 Task: Check the average views per listing of fenced back yard in the last 3 years.
Action: Mouse moved to (819, 197)
Screenshot: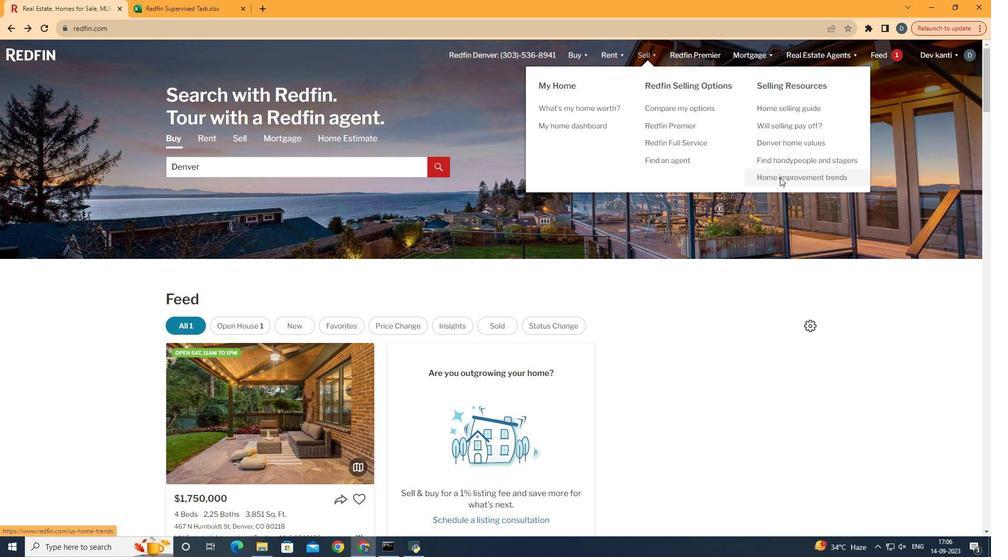 
Action: Mouse pressed left at (819, 197)
Screenshot: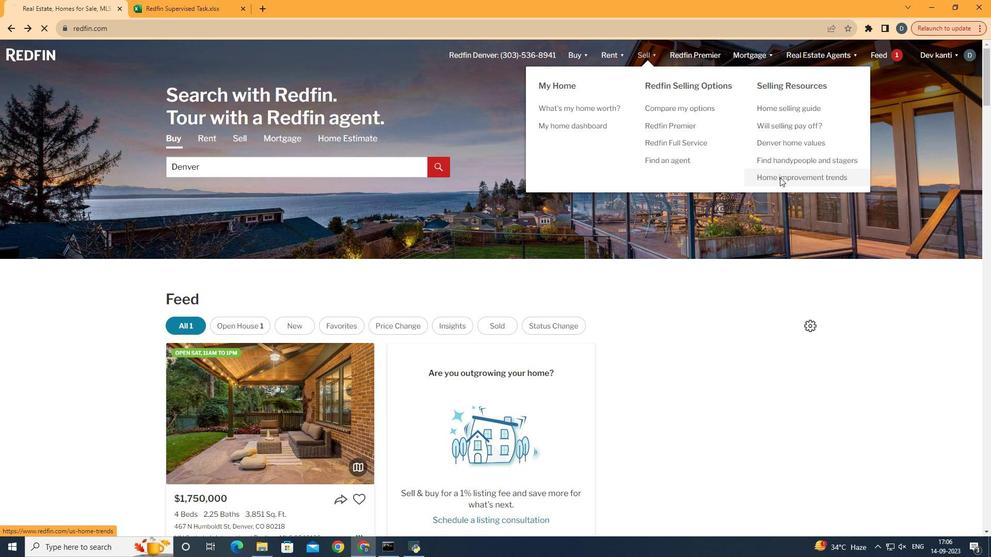 
Action: Mouse moved to (267, 209)
Screenshot: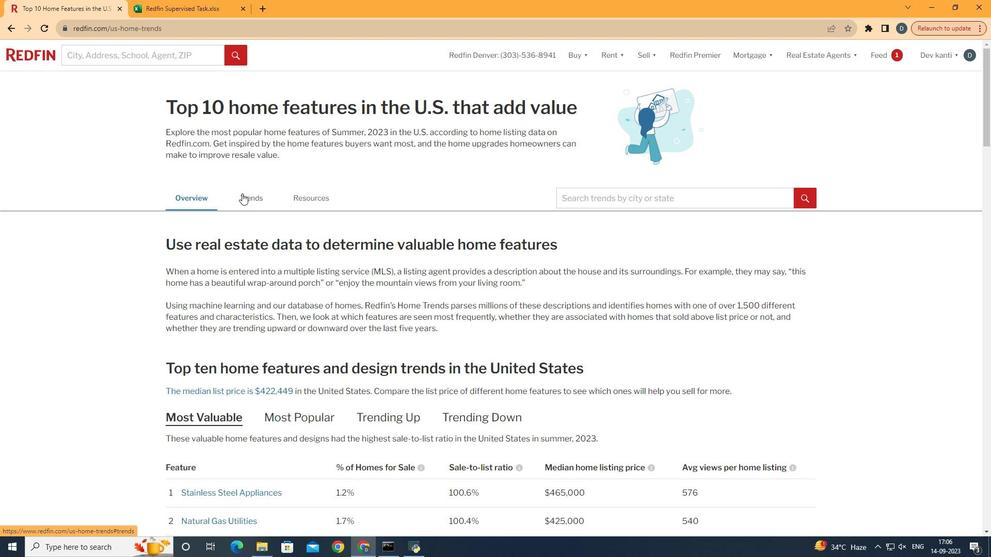 
Action: Mouse pressed left at (267, 209)
Screenshot: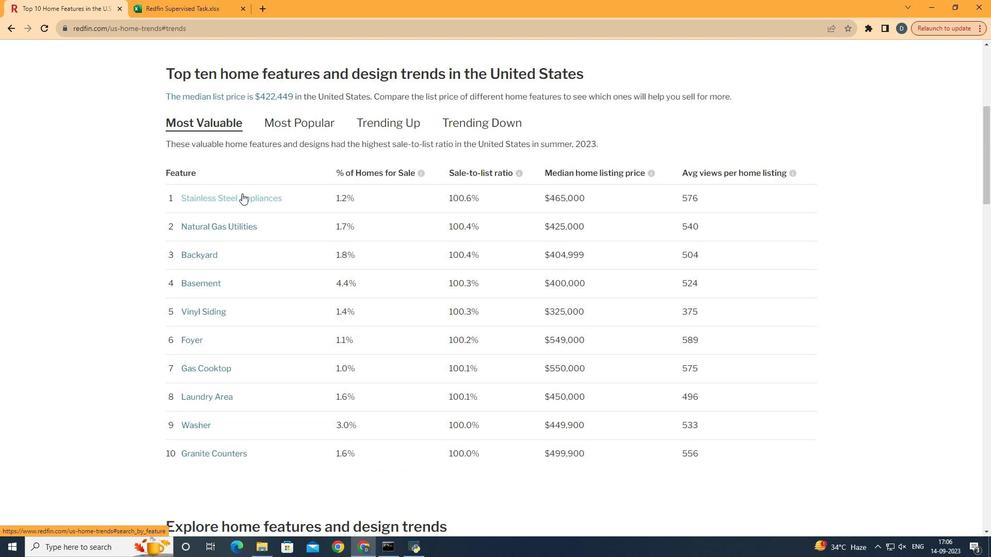 
Action: Mouse moved to (438, 266)
Screenshot: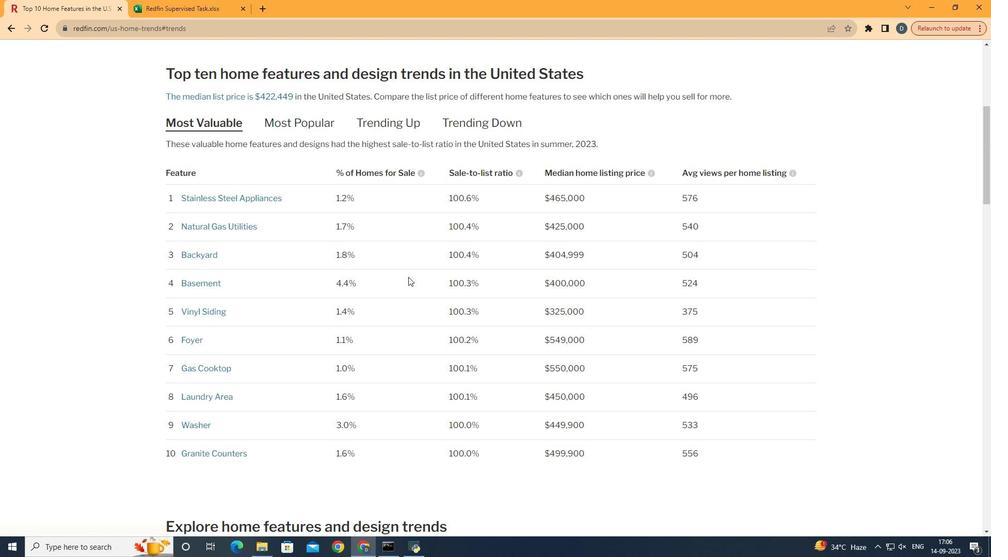 
Action: Mouse scrolled (438, 266) with delta (0, 0)
Screenshot: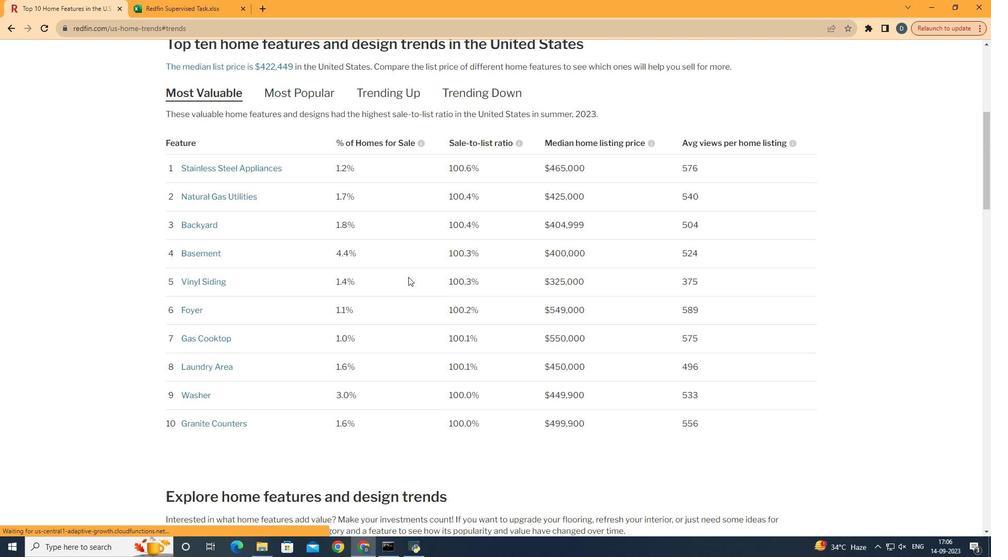
Action: Mouse scrolled (438, 266) with delta (0, 0)
Screenshot: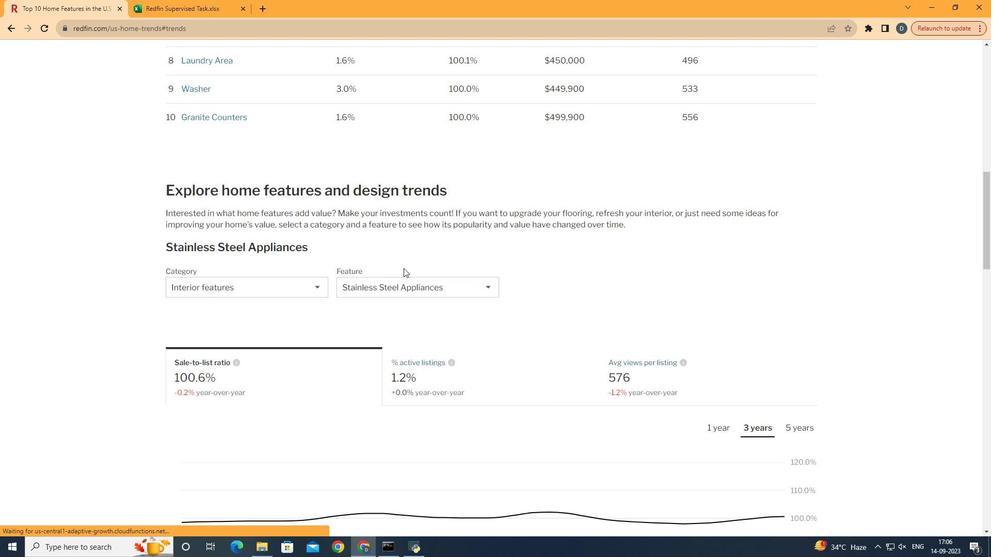 
Action: Mouse scrolled (438, 266) with delta (0, 0)
Screenshot: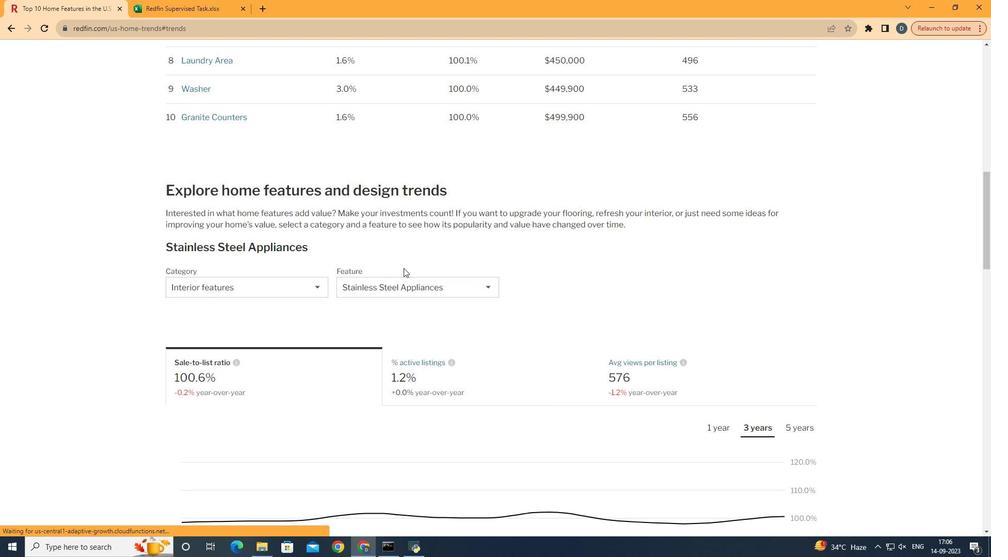 
Action: Mouse scrolled (438, 266) with delta (0, 0)
Screenshot: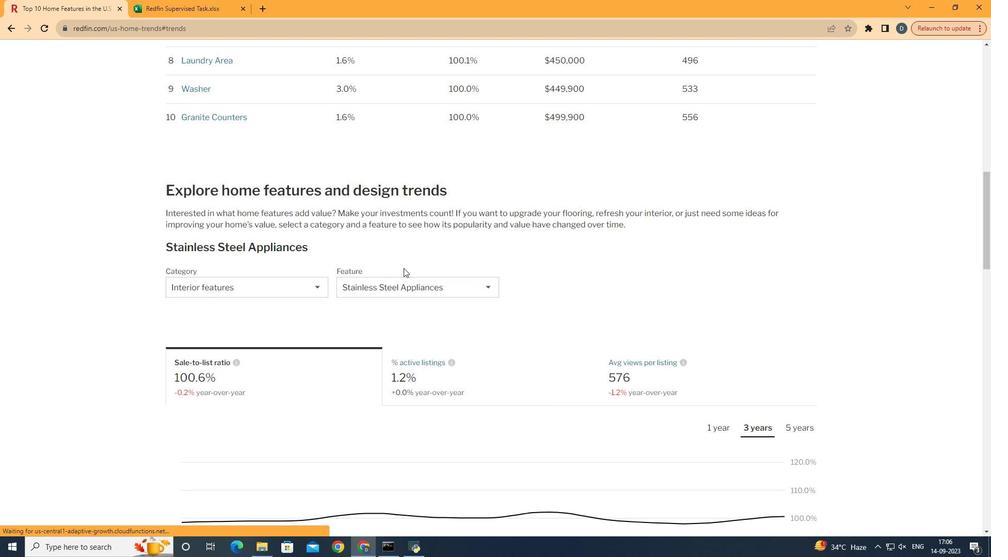 
Action: Mouse scrolled (438, 266) with delta (0, 0)
Screenshot: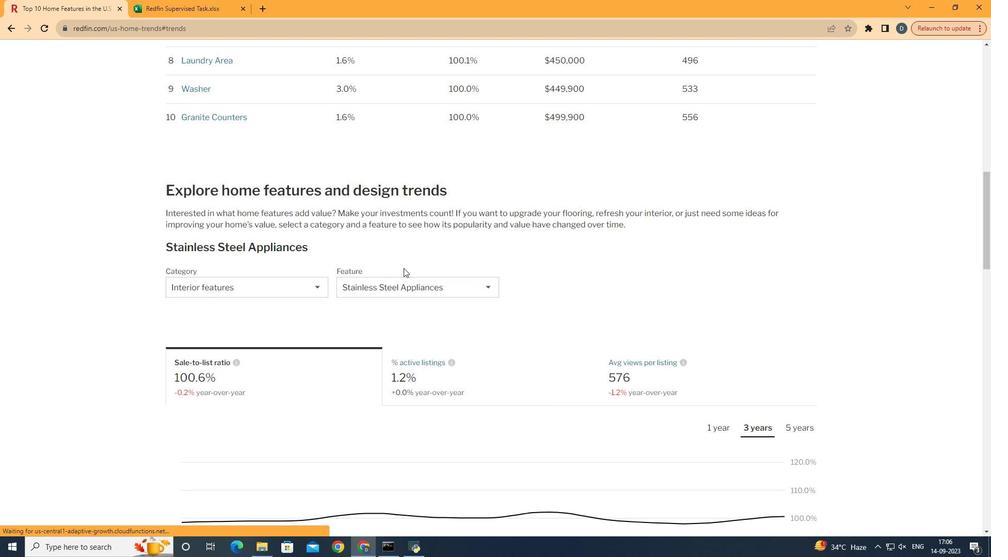 
Action: Mouse scrolled (438, 266) with delta (0, 0)
Screenshot: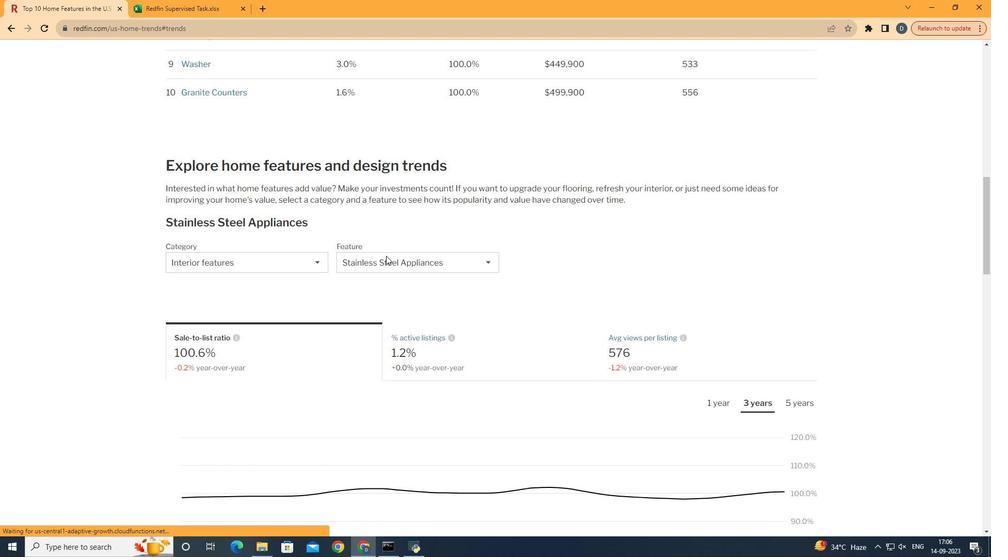 
Action: Mouse scrolled (438, 266) with delta (0, 0)
Screenshot: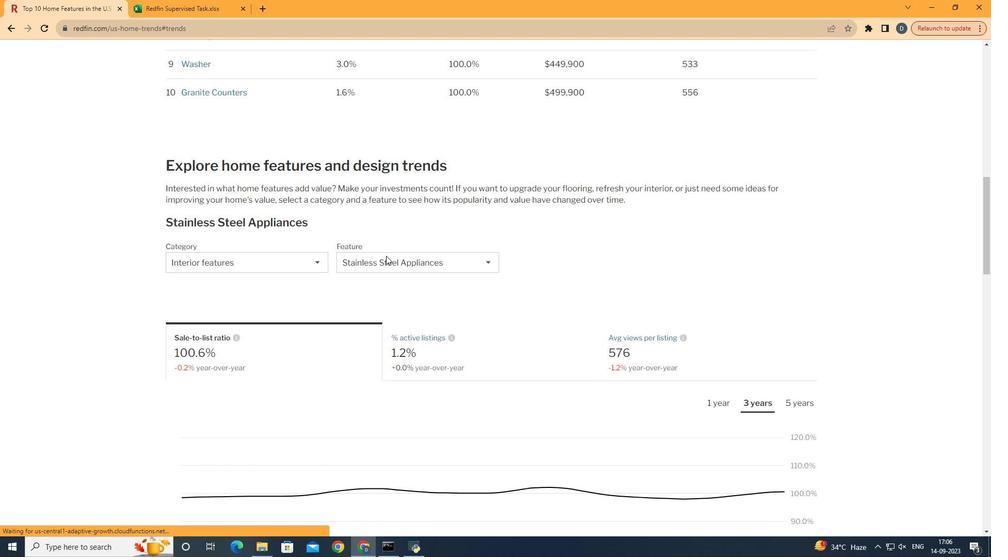 
Action: Mouse moved to (355, 235)
Screenshot: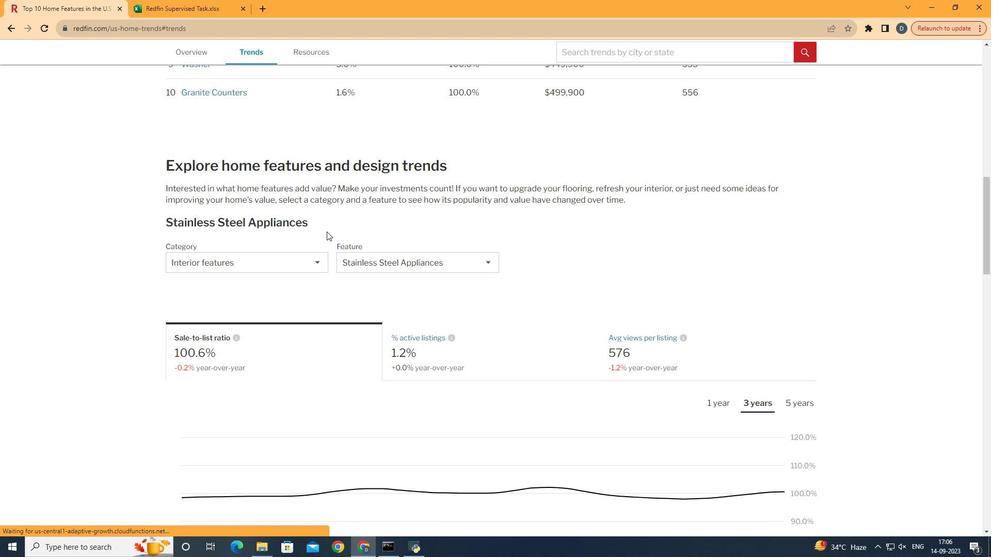 
Action: Mouse scrolled (355, 235) with delta (0, 0)
Screenshot: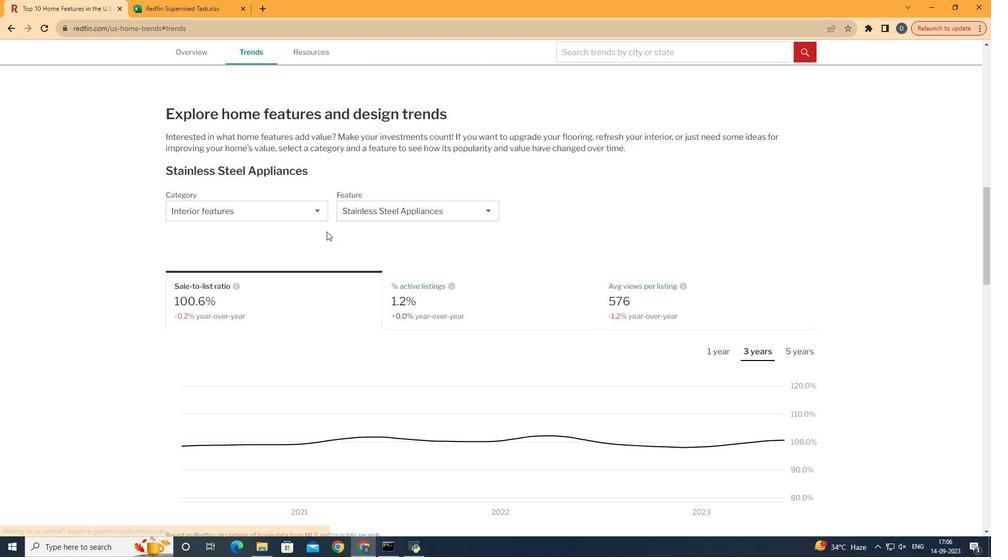 
Action: Mouse moved to (326, 219)
Screenshot: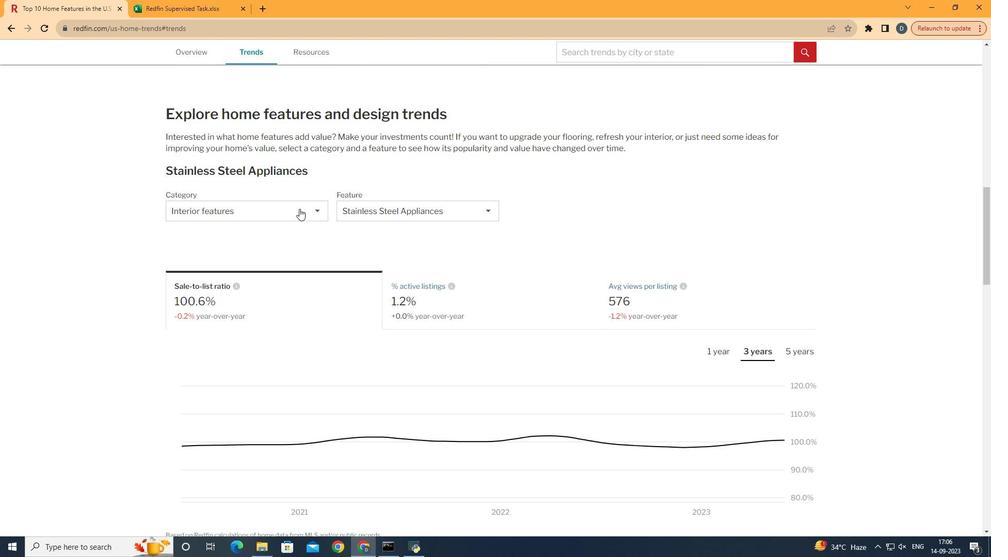 
Action: Mouse pressed left at (326, 219)
Screenshot: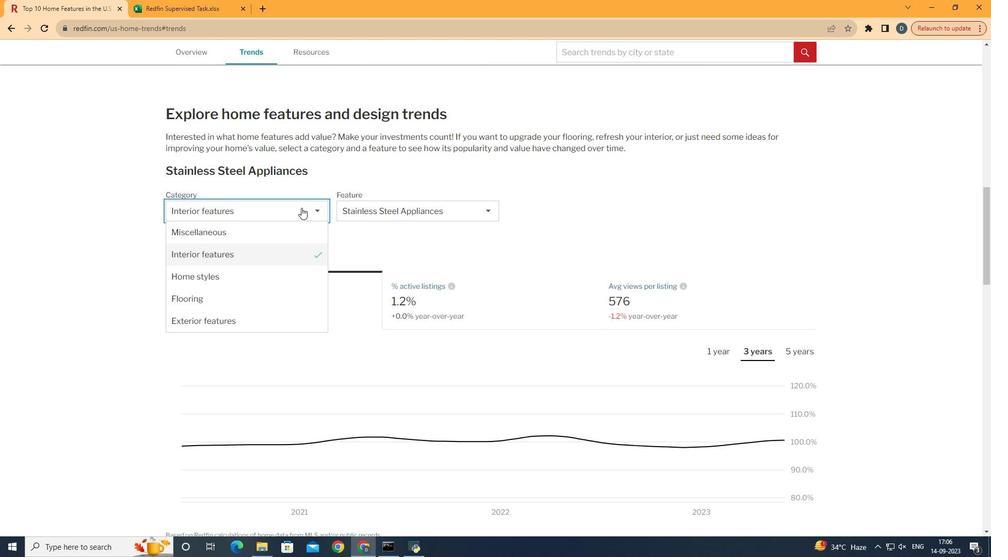 
Action: Mouse moved to (298, 296)
Screenshot: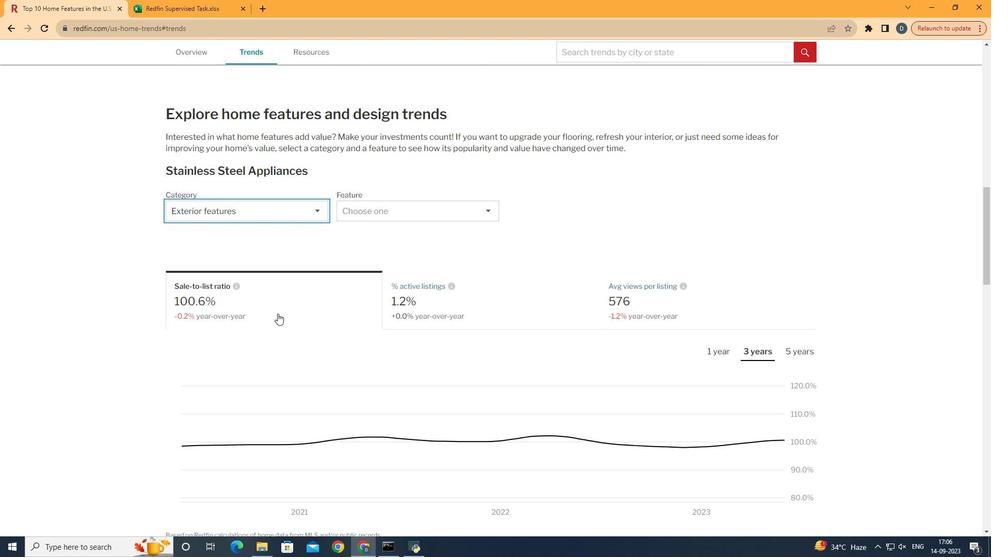 
Action: Mouse pressed left at (298, 296)
Screenshot: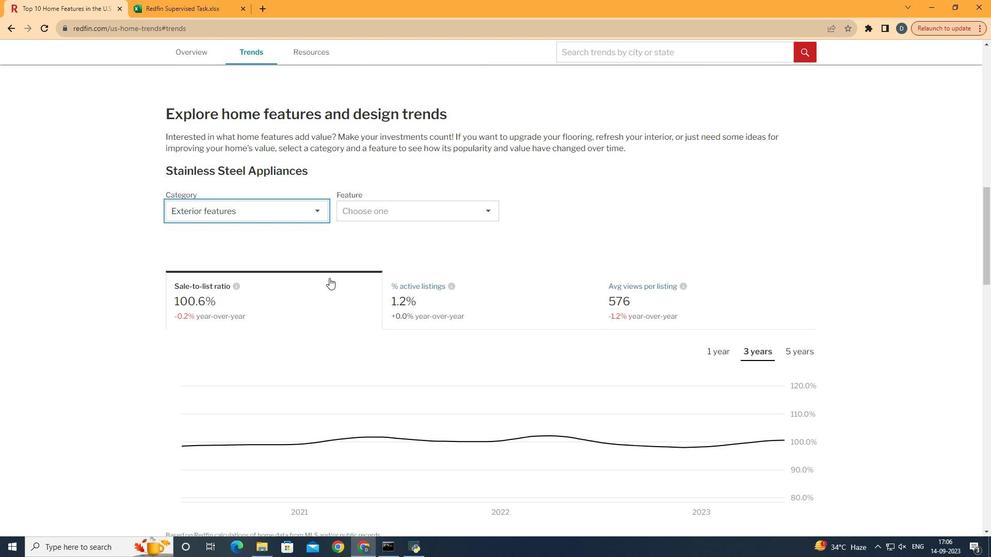 
Action: Mouse moved to (430, 221)
Screenshot: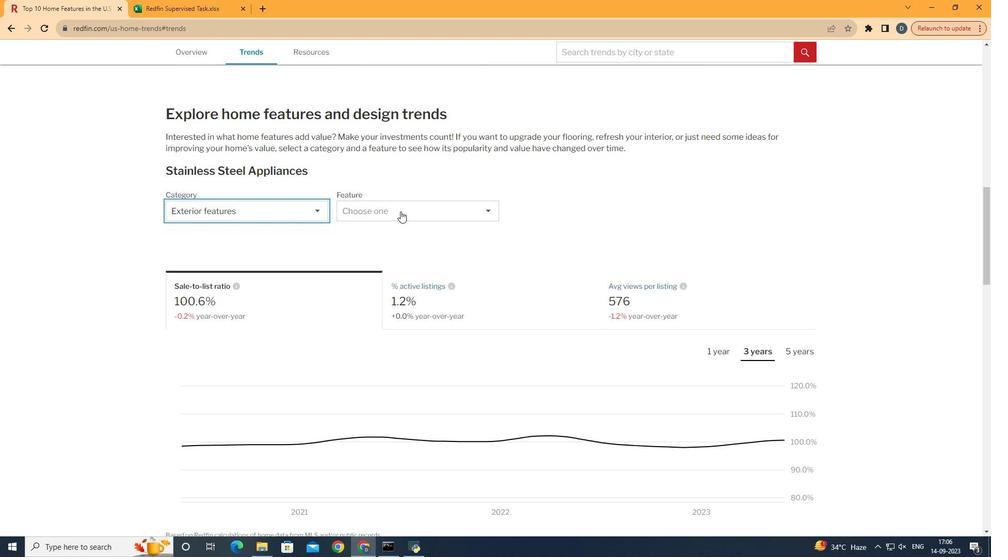 
Action: Mouse pressed left at (430, 221)
Screenshot: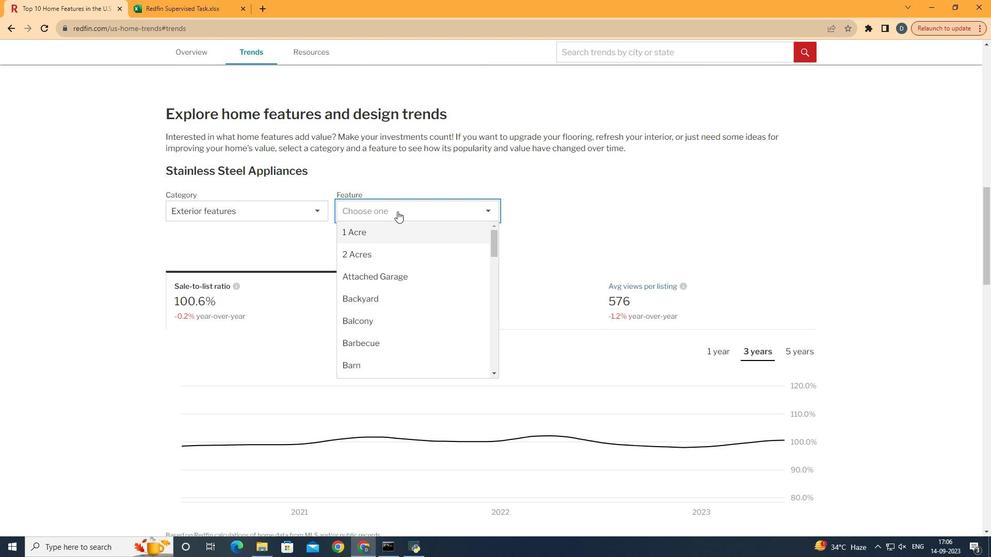 
Action: Mouse moved to (434, 268)
Screenshot: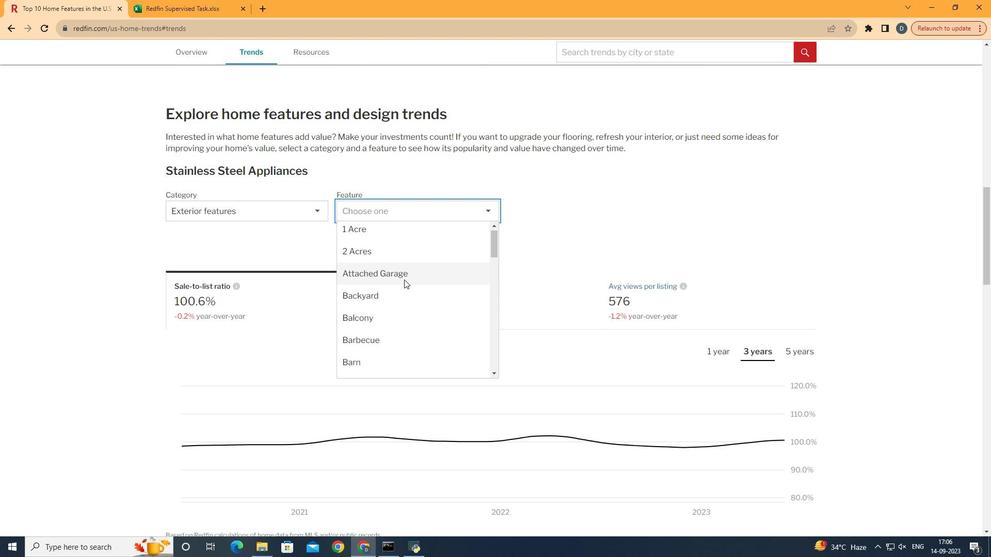 
Action: Mouse scrolled (434, 268) with delta (0, 0)
Screenshot: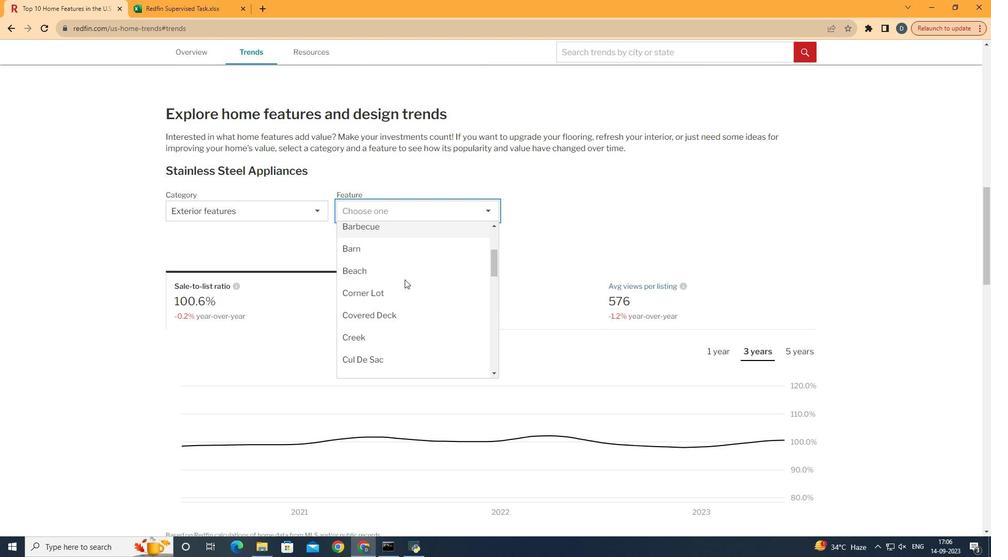 
Action: Mouse scrolled (434, 268) with delta (0, 0)
Screenshot: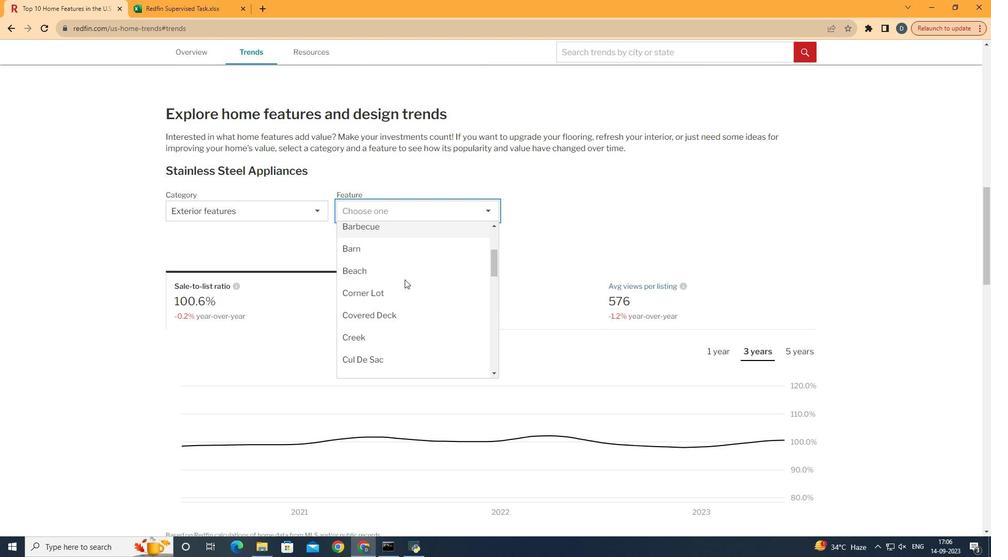 
Action: Mouse moved to (434, 268)
Screenshot: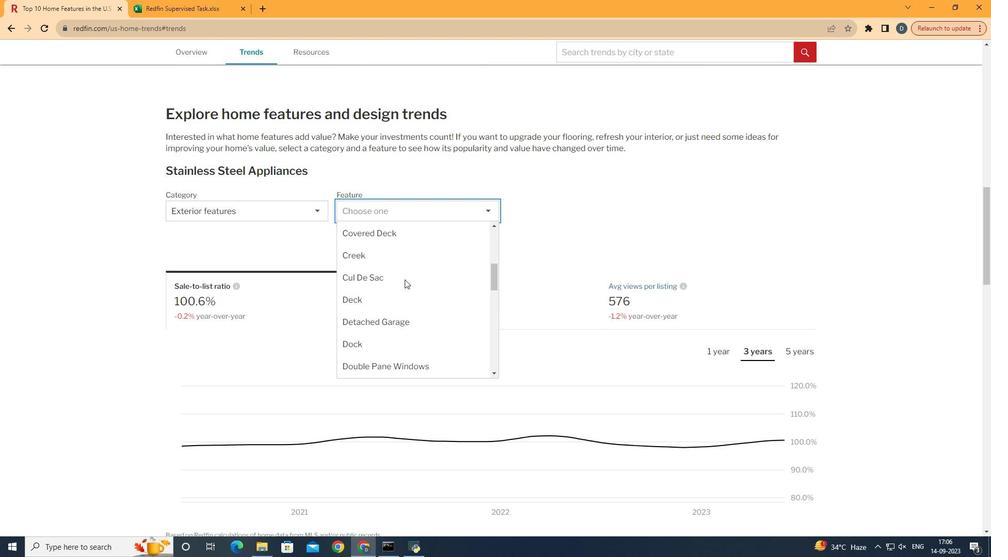 
Action: Mouse scrolled (434, 268) with delta (0, 0)
Screenshot: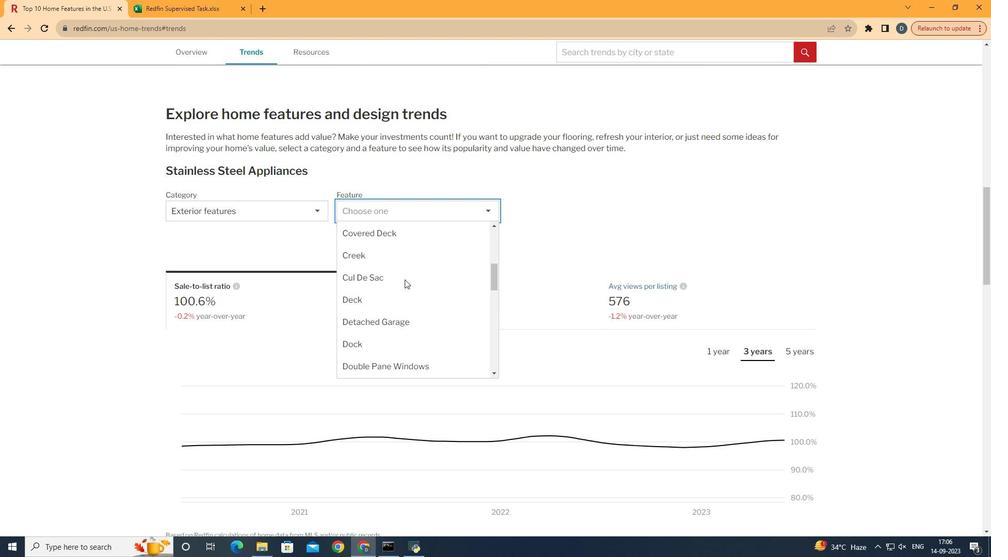 
Action: Mouse moved to (434, 268)
Screenshot: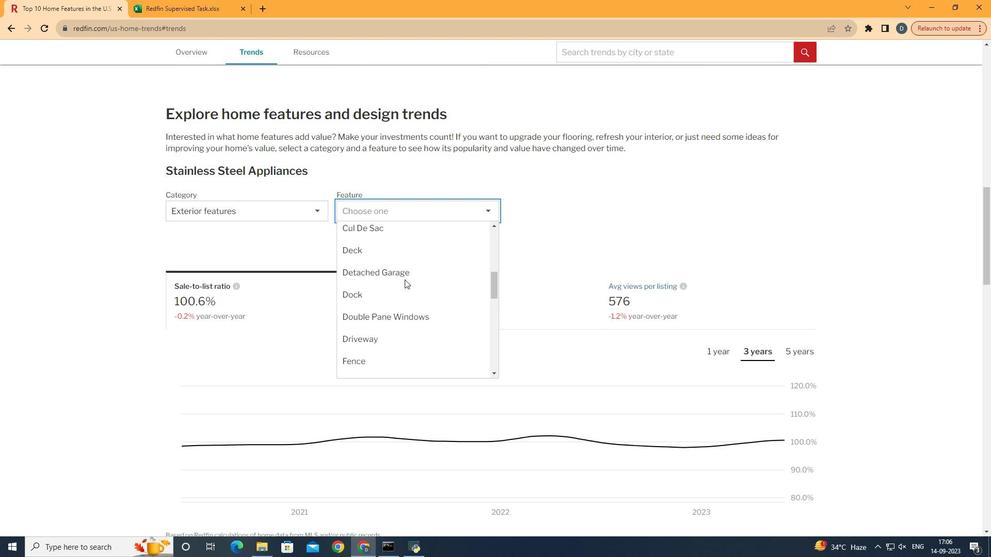 
Action: Mouse scrolled (434, 268) with delta (0, 0)
Screenshot: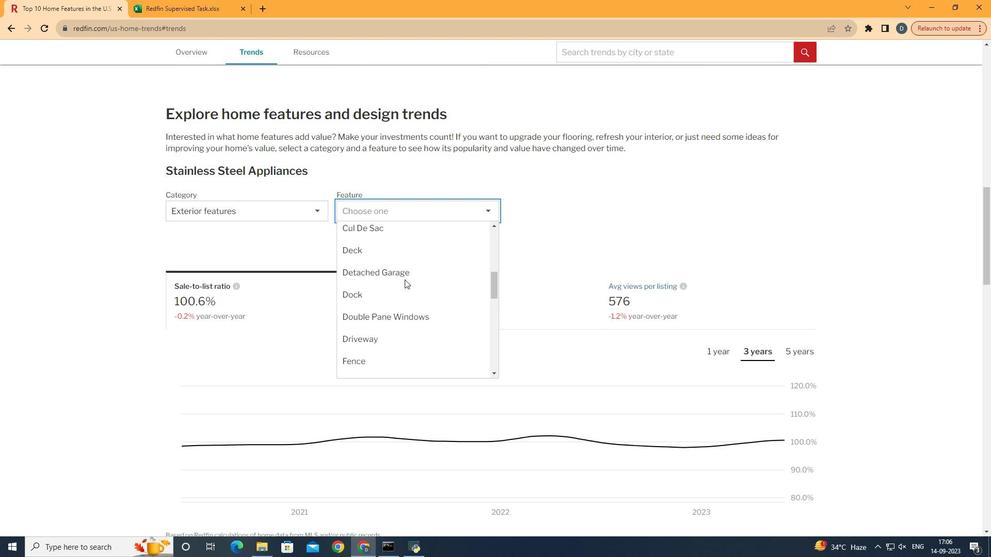 
Action: Mouse moved to (435, 268)
Screenshot: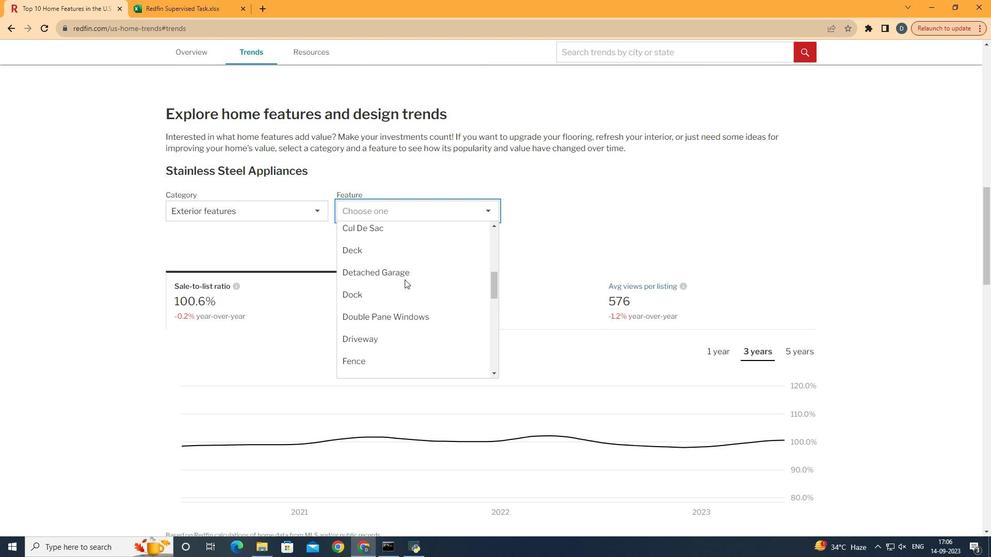 
Action: Mouse scrolled (435, 268) with delta (0, 0)
Screenshot: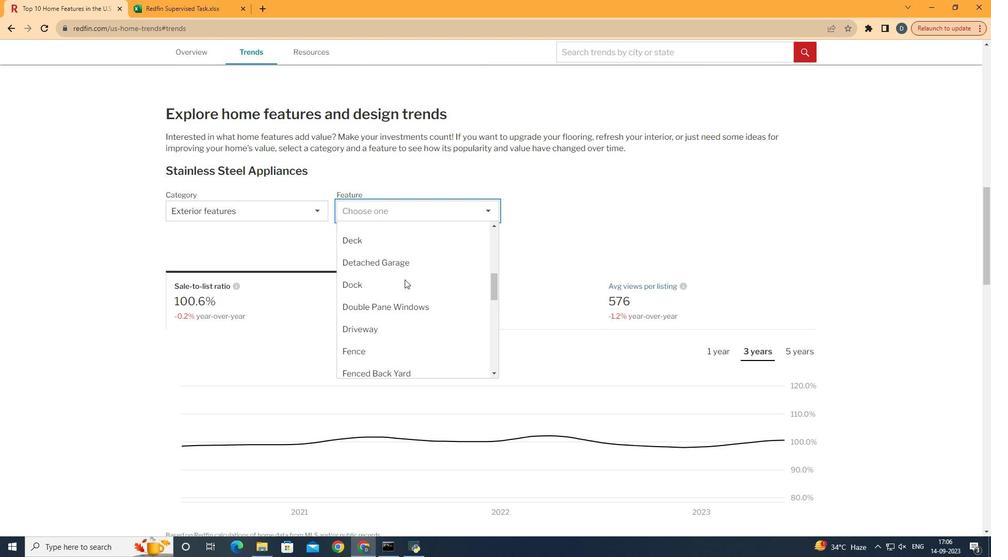 
Action: Mouse moved to (464, 245)
Screenshot: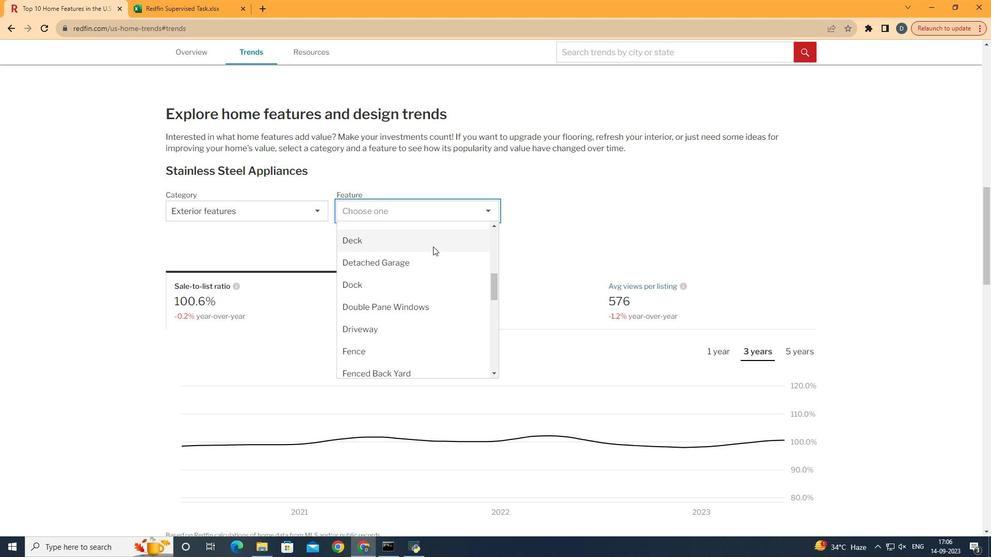 
Action: Mouse scrolled (464, 245) with delta (0, 0)
Screenshot: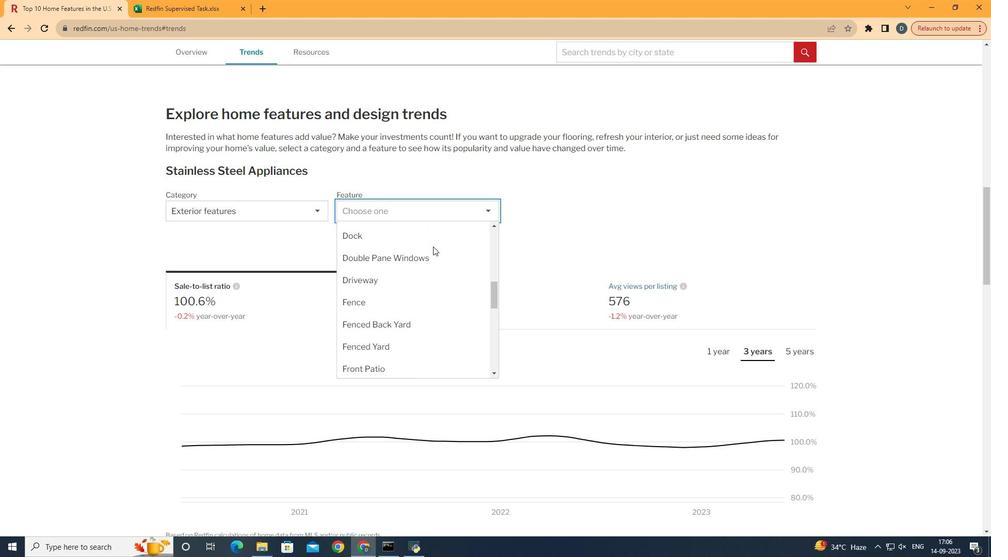 
Action: Mouse moved to (465, 296)
Screenshot: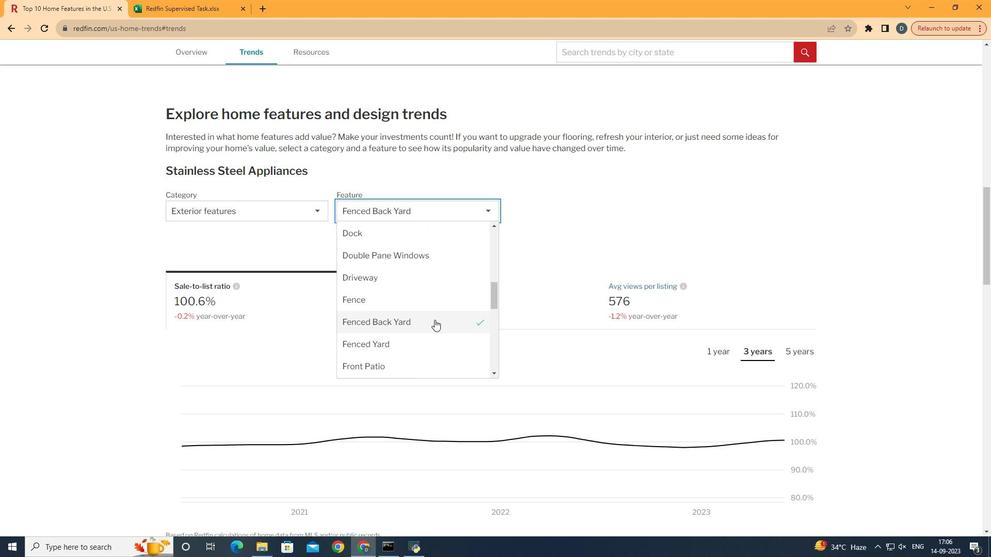 
Action: Mouse pressed left at (465, 296)
Screenshot: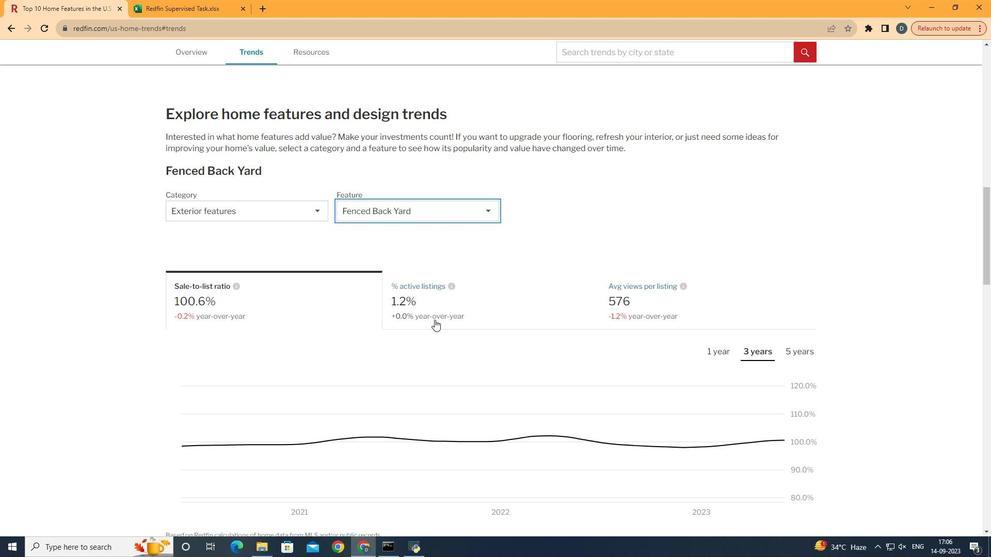 
Action: Mouse moved to (766, 286)
Screenshot: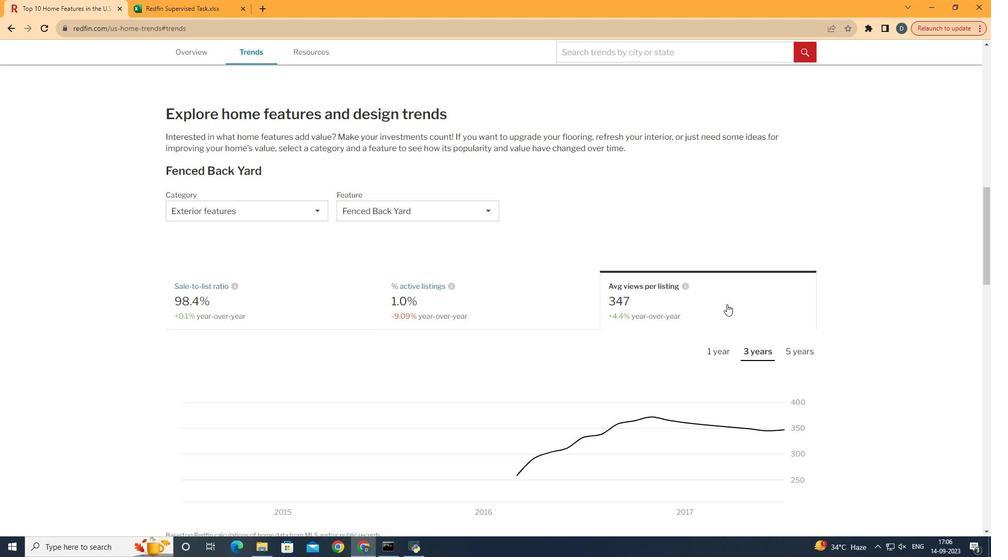 
Action: Mouse pressed left at (766, 286)
Screenshot: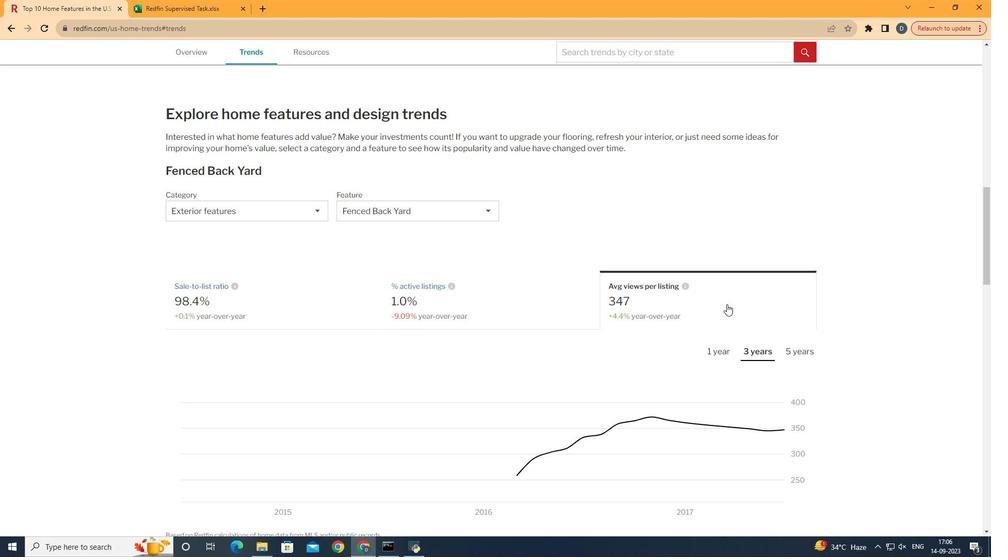
Action: Mouse moved to (800, 320)
Screenshot: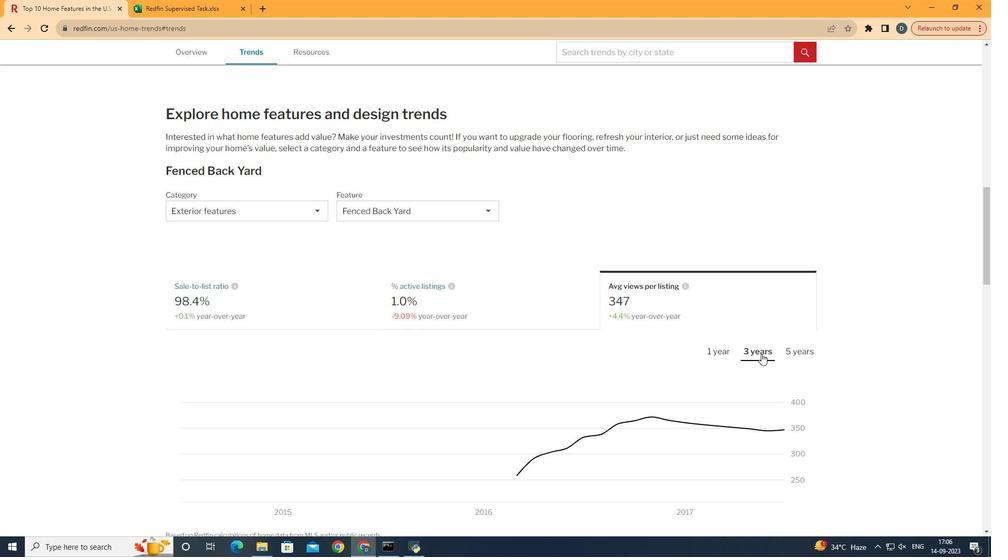 
Action: Mouse pressed left at (800, 320)
Screenshot: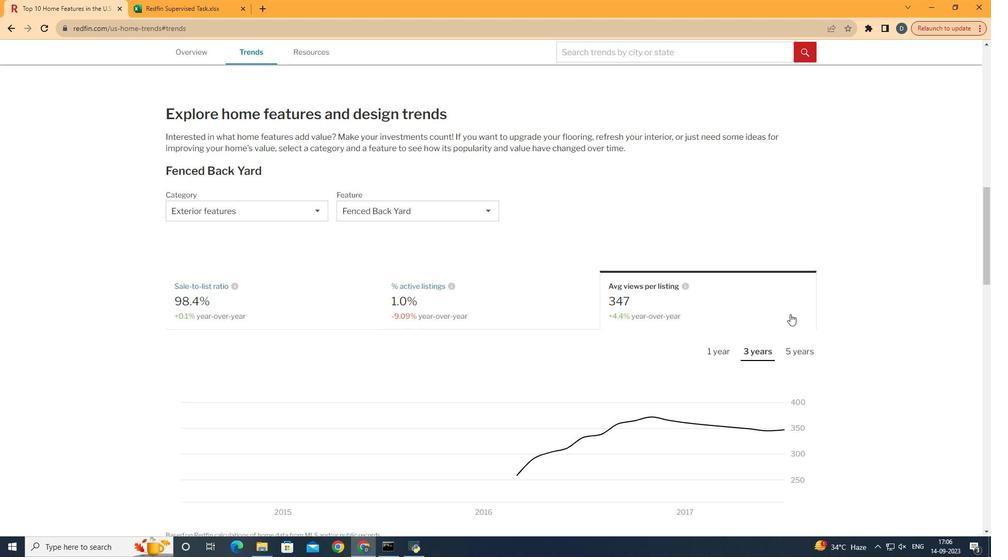 
Action: Mouse moved to (849, 277)
Screenshot: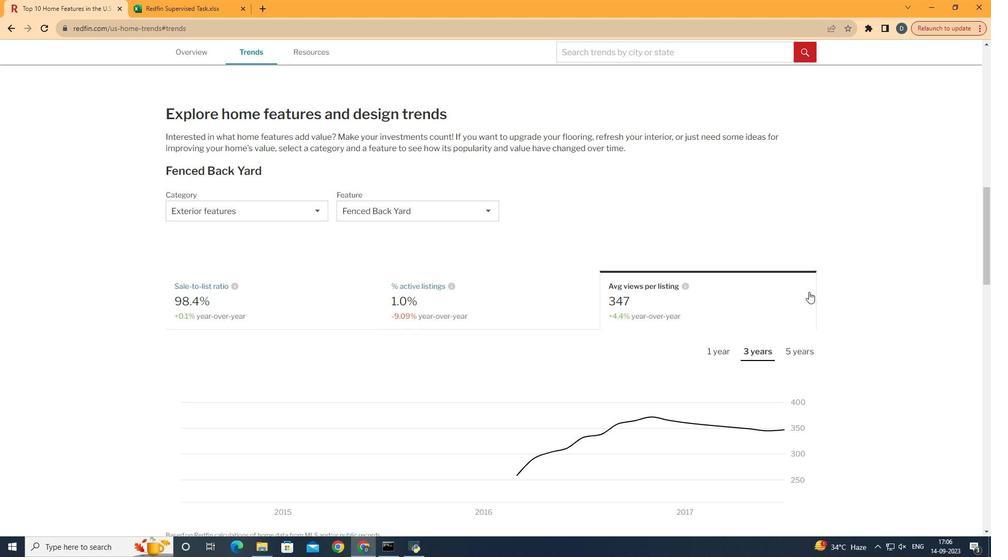 
